 Task: Add Badger Balm Stress Soother to the cart.
Action: Mouse moved to (886, 301)
Screenshot: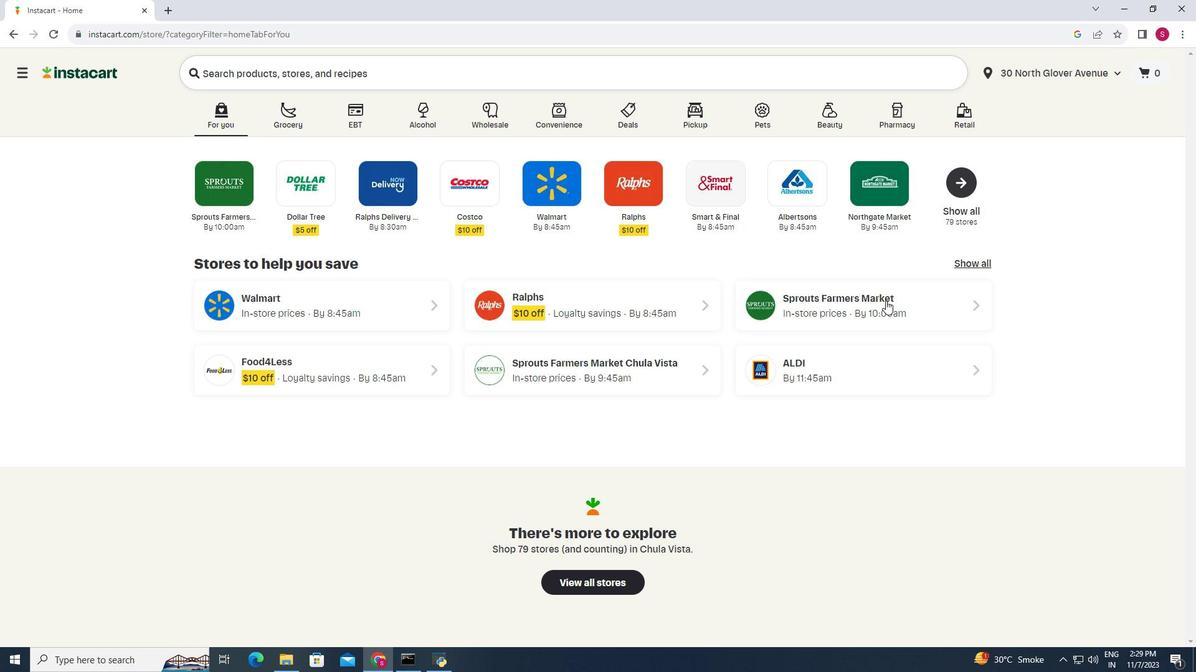 
Action: Mouse pressed left at (886, 301)
Screenshot: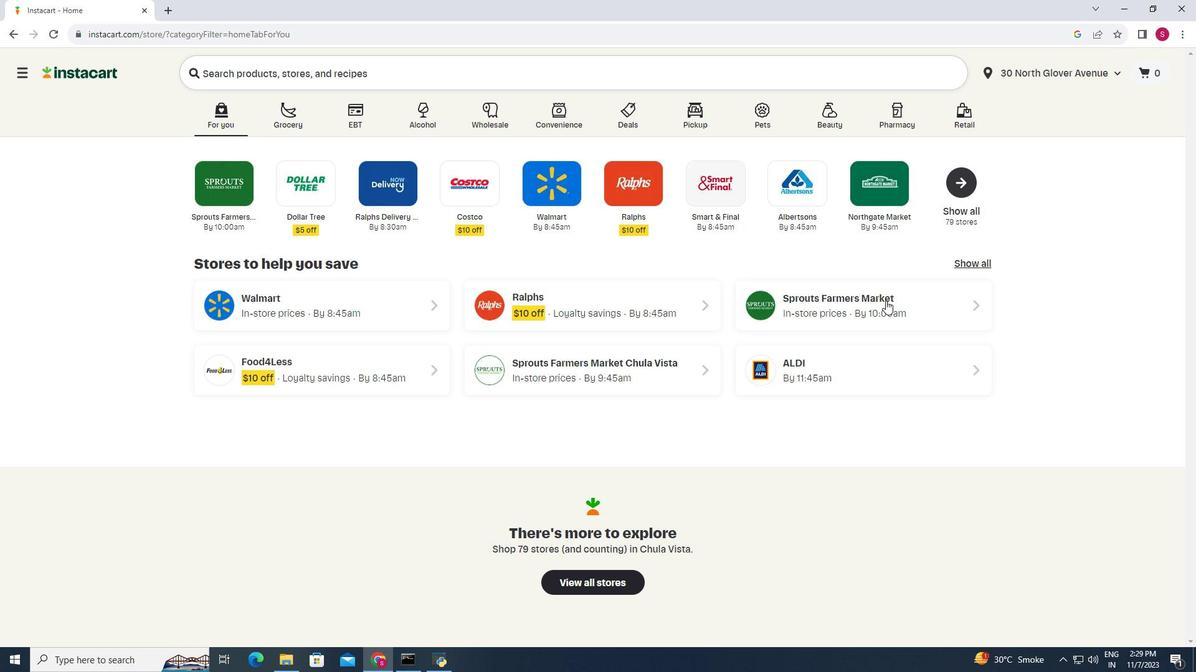 
Action: Mouse moved to (99, 453)
Screenshot: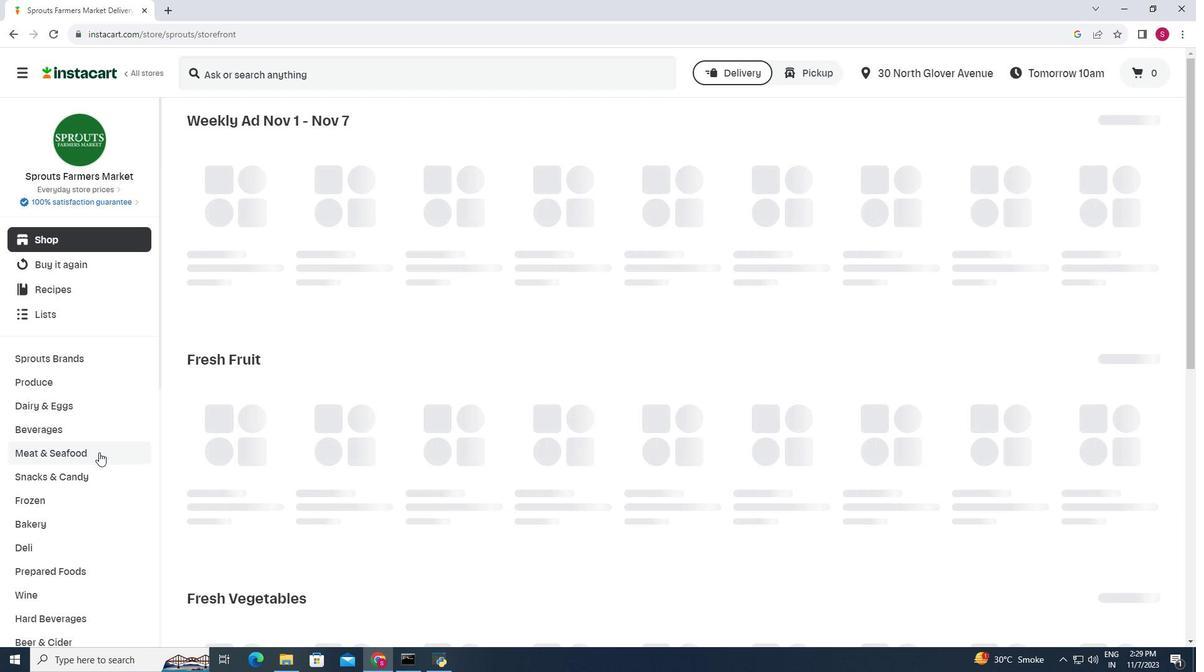 
Action: Mouse scrolled (99, 452) with delta (0, 0)
Screenshot: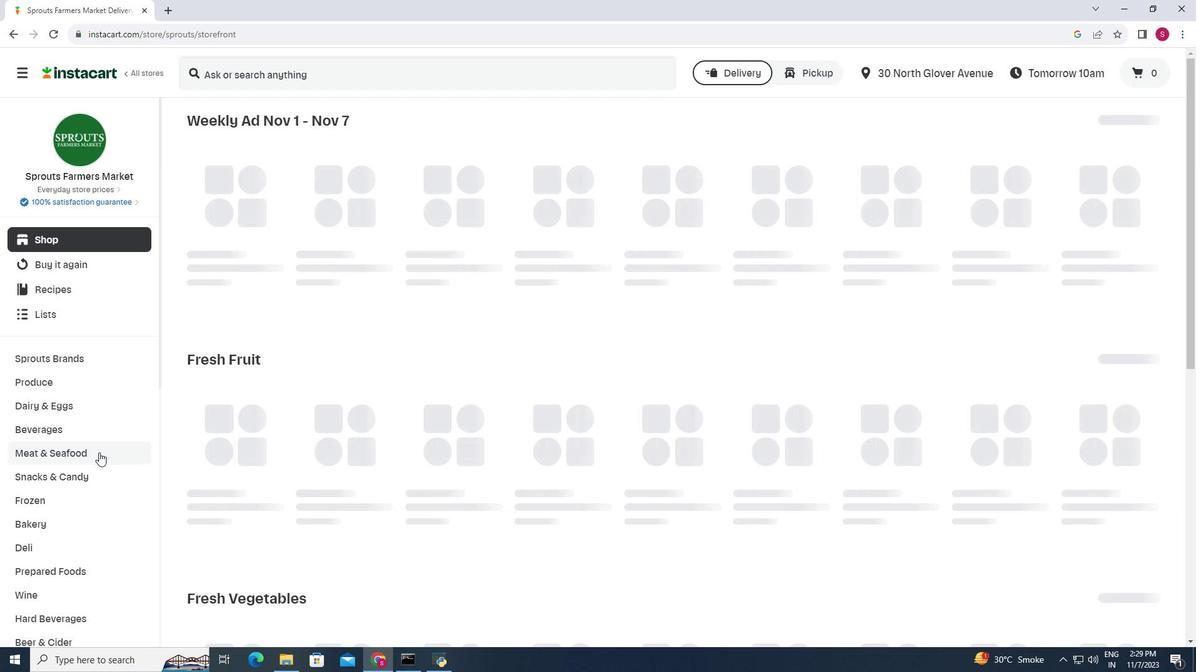 
Action: Mouse scrolled (99, 452) with delta (0, 0)
Screenshot: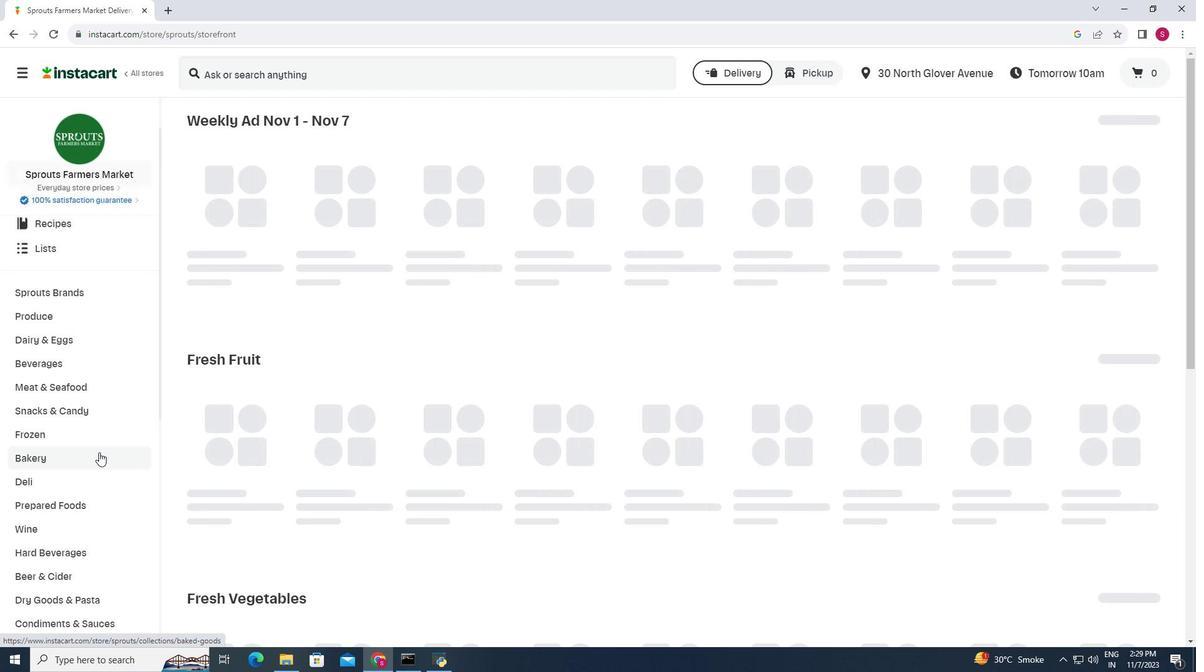 
Action: Mouse scrolled (99, 452) with delta (0, 0)
Screenshot: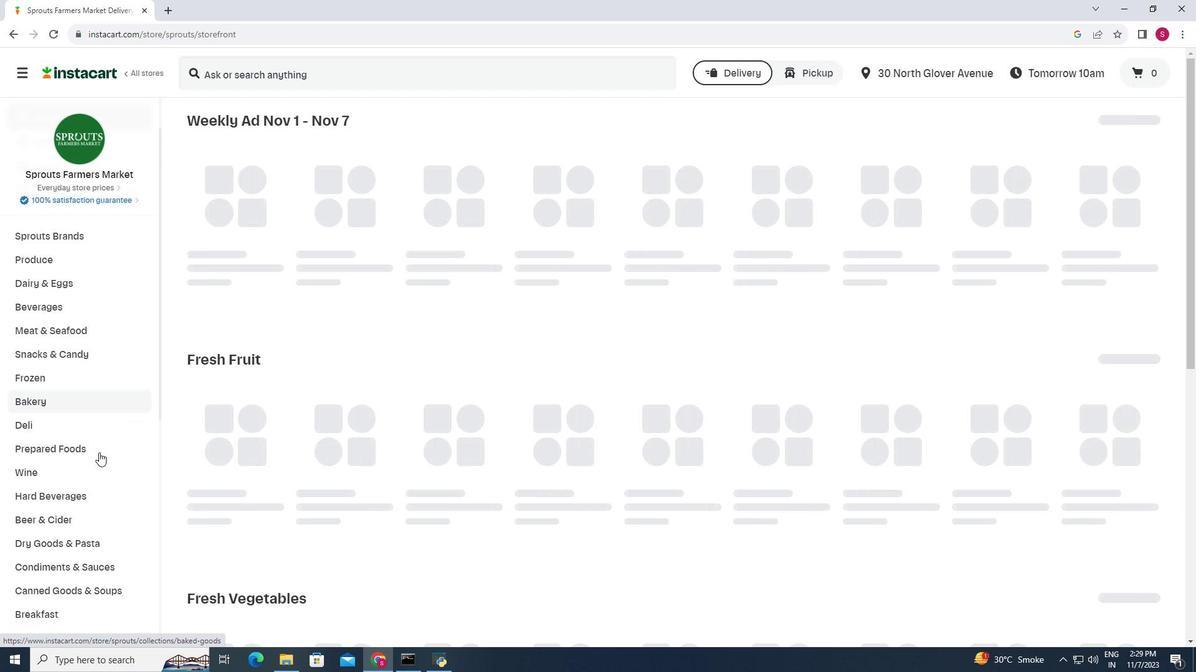 
Action: Mouse moved to (99, 453)
Screenshot: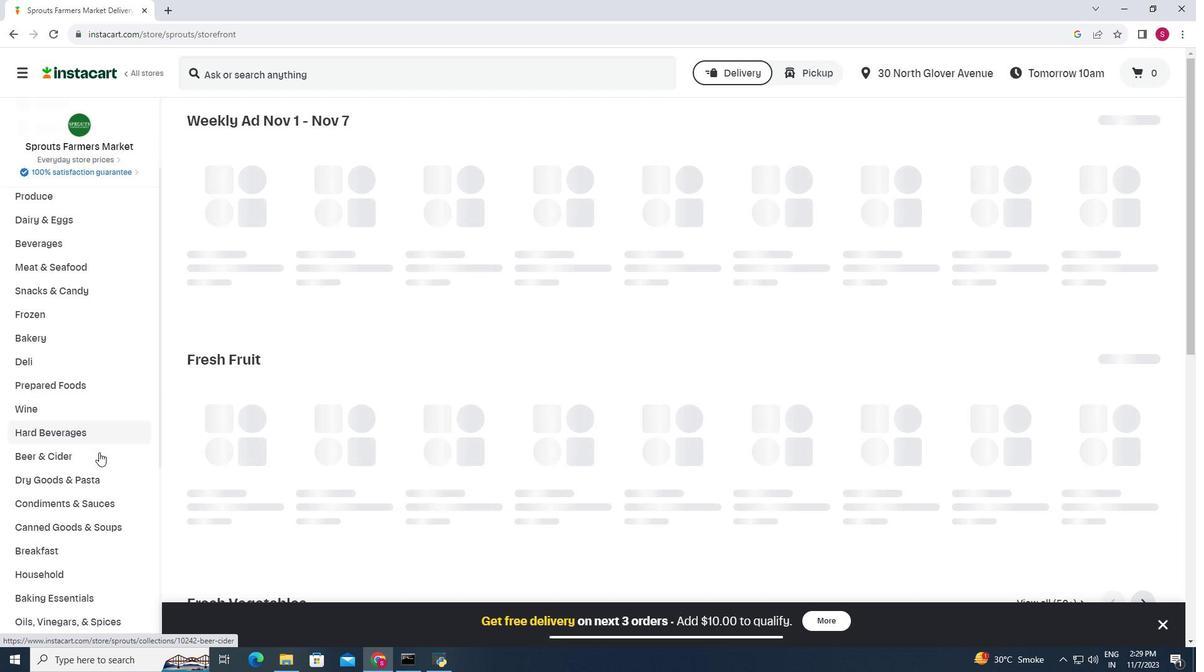 
Action: Mouse scrolled (99, 452) with delta (0, 0)
Screenshot: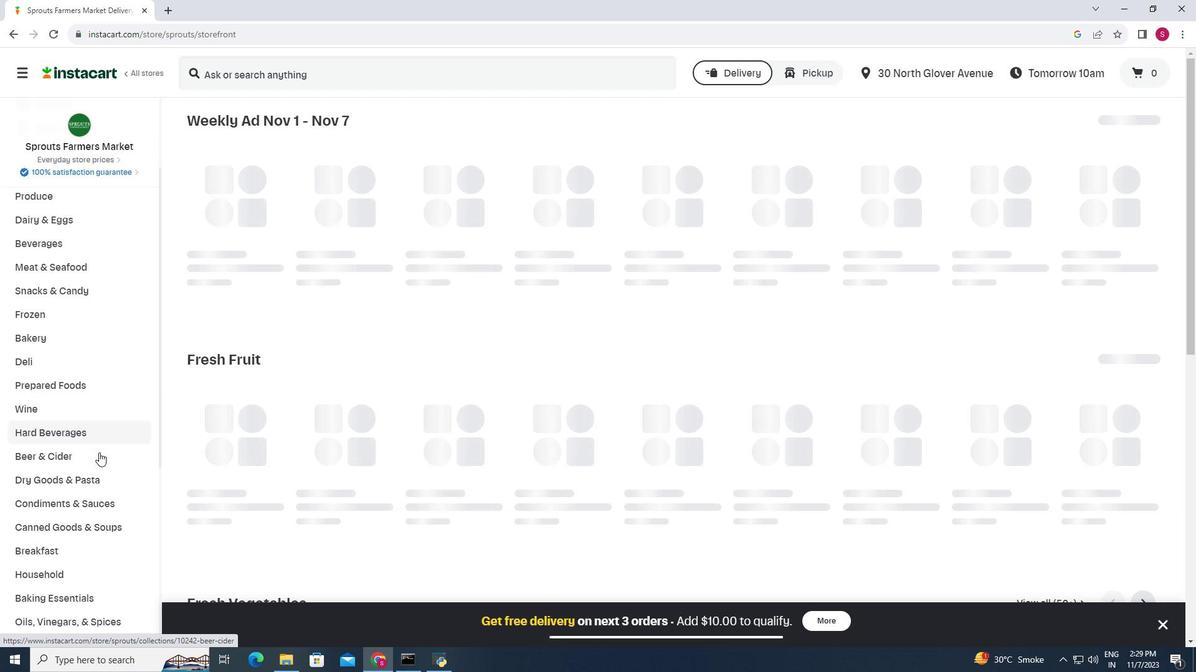 
Action: Mouse moved to (73, 508)
Screenshot: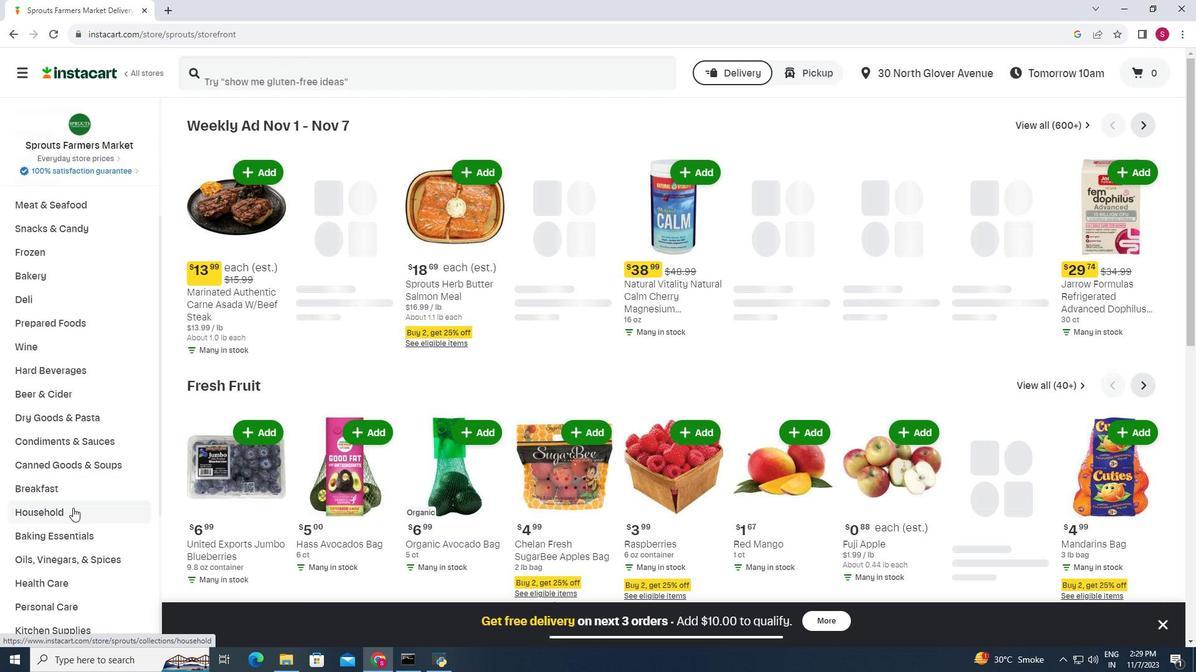 
Action: Mouse pressed left at (73, 508)
Screenshot: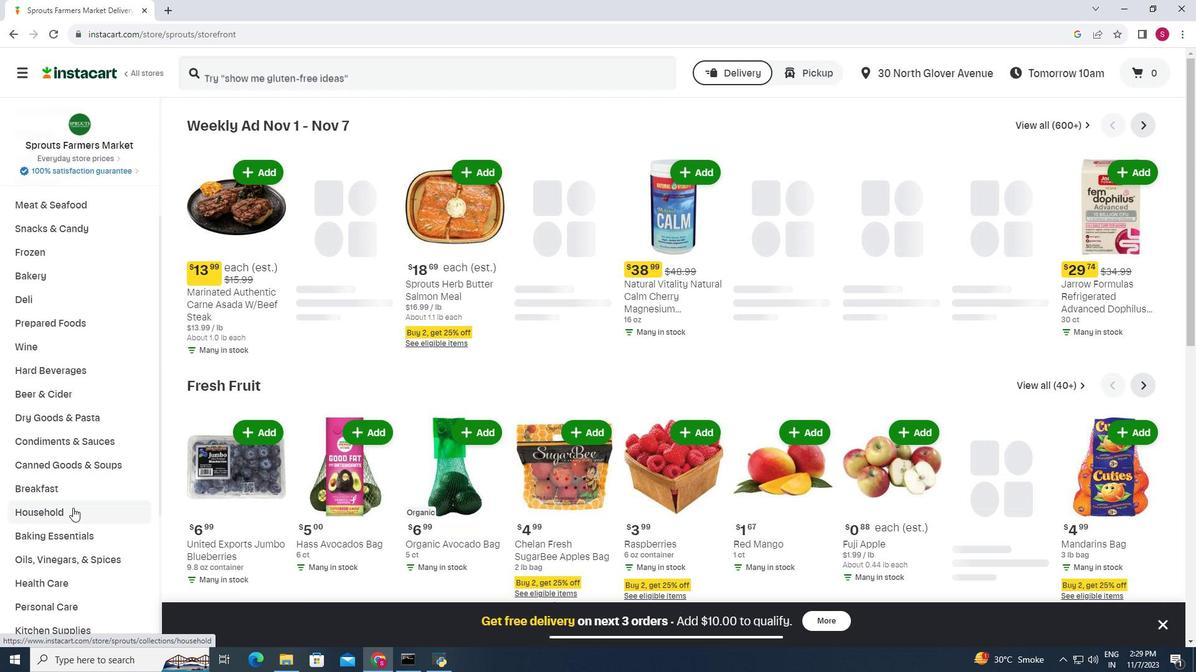 
Action: Mouse moved to (660, 156)
Screenshot: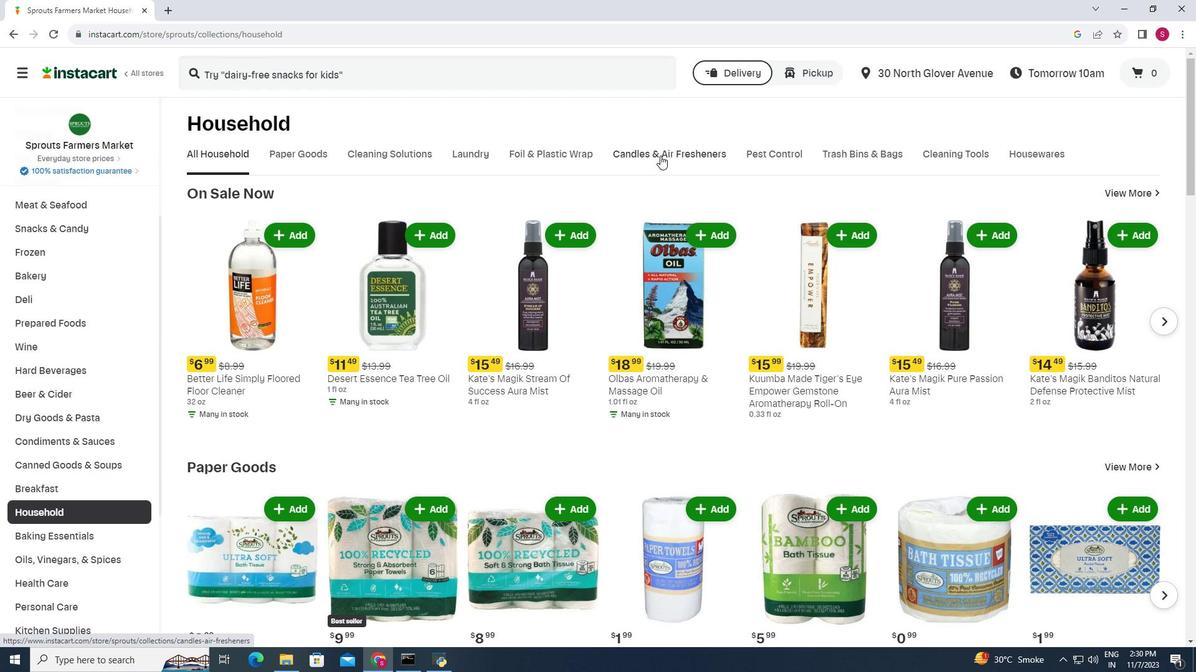 
Action: Mouse pressed left at (660, 156)
Screenshot: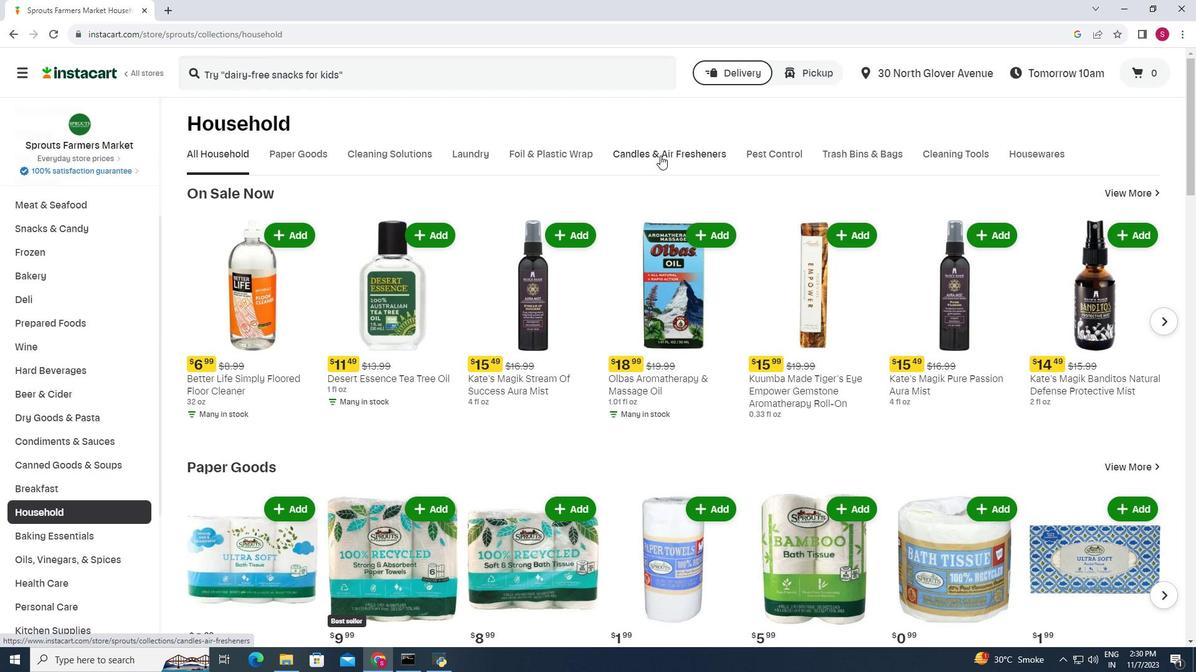 
Action: Mouse moved to (360, 77)
Screenshot: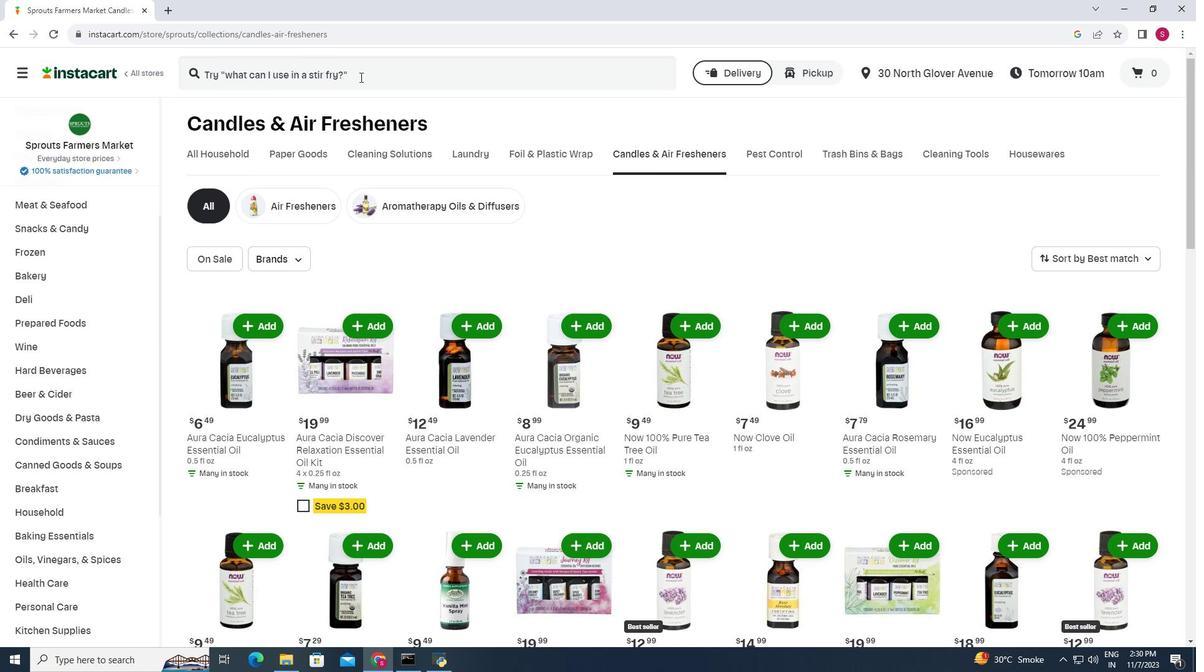 
Action: Mouse pressed left at (360, 77)
Screenshot: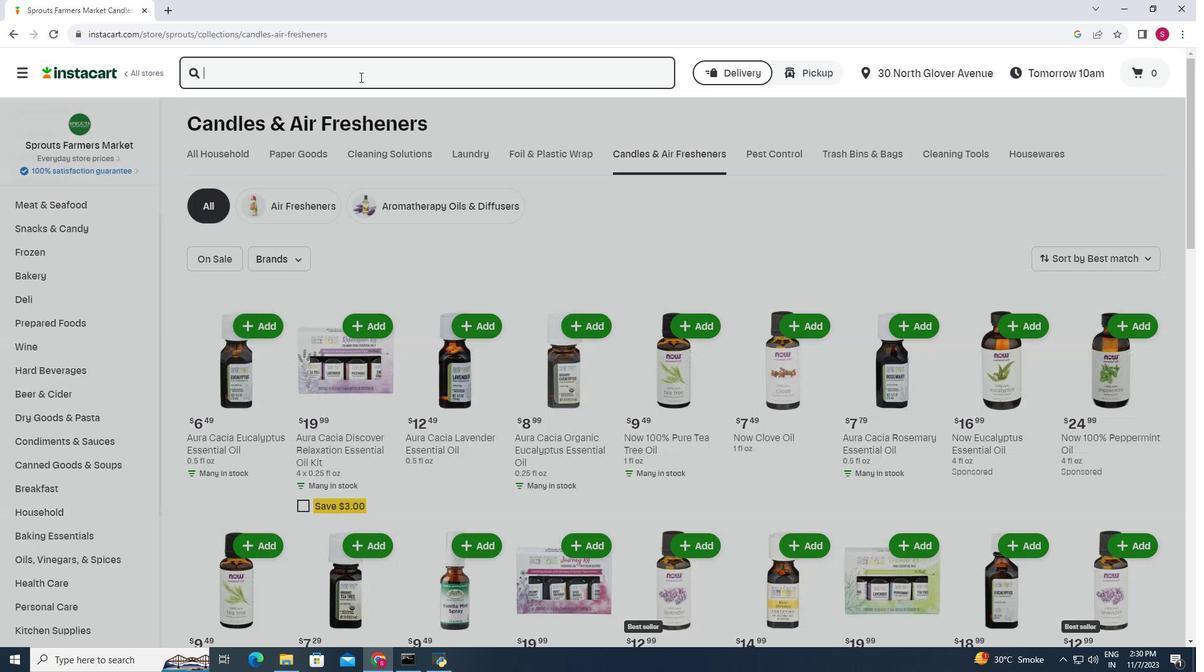 
Action: Mouse moved to (342, 51)
Screenshot: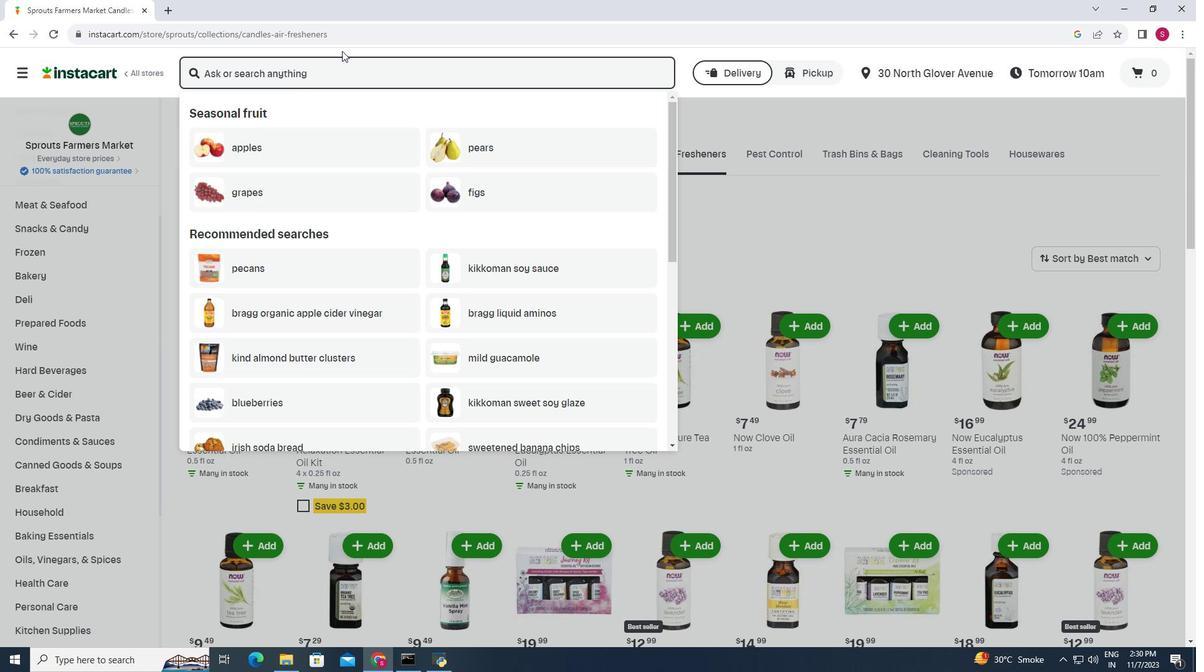 
Action: Key pressed <Key.shift>Badger<Key.space><Key.shift><Key.shift>Balm<Key.space><Key.shift><Key.shift><Key.shift><Key.shift><Key.shift><Key.shift><Key.shift><Key.shift><Key.shift><Key.shift><Key.shift><Key.shift><Key.shift><Key.shift><Key.shift><Key.shift><Key.shift><Key.shift><Key.shift><Key.shift><Key.shift><Key.shift>Stress<Key.space><Key.shift>Soother<Key.enter>
Screenshot: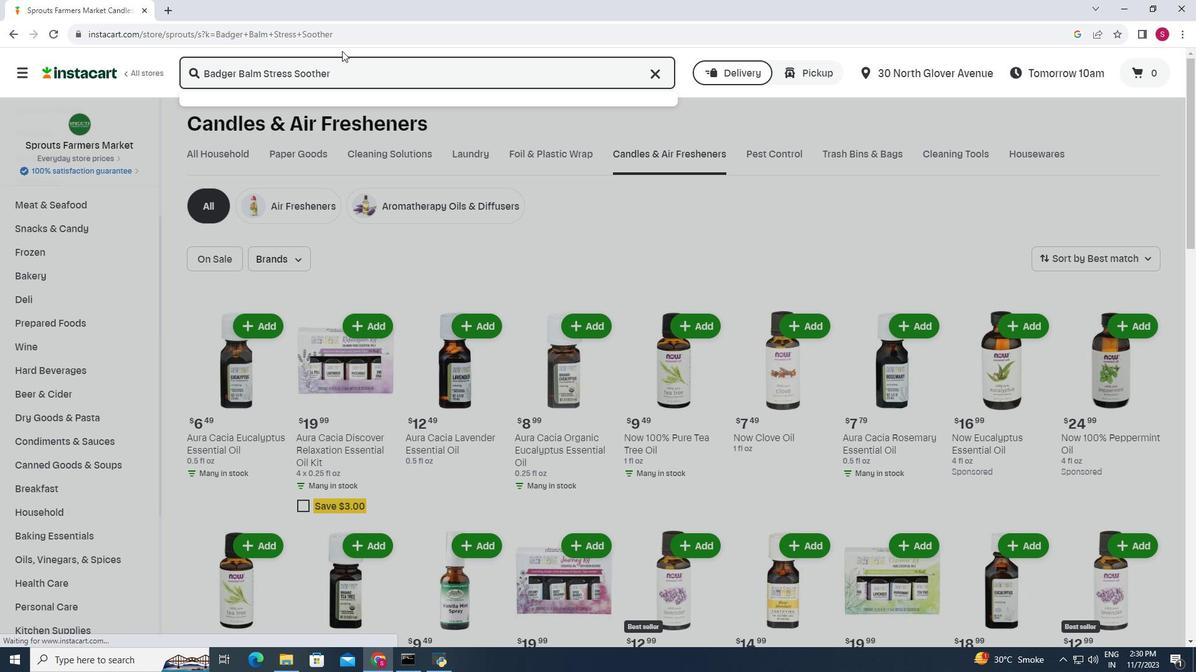 
Action: Mouse moved to (599, 305)
Screenshot: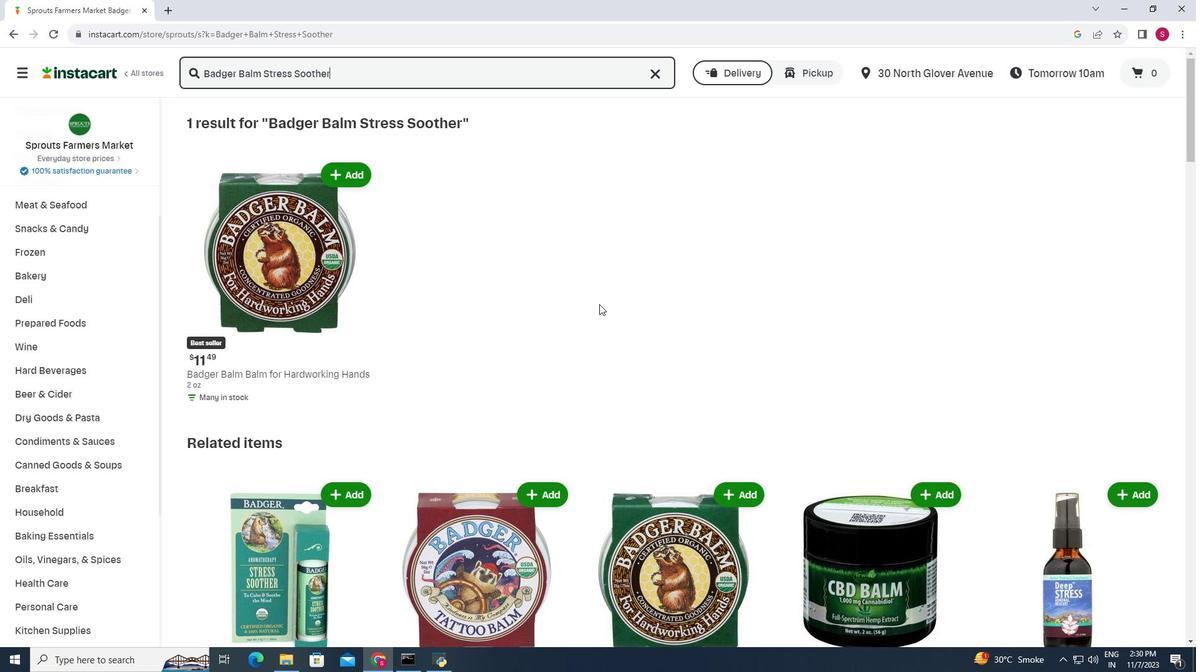 
Action: Mouse scrolled (599, 304) with delta (0, 0)
Screenshot: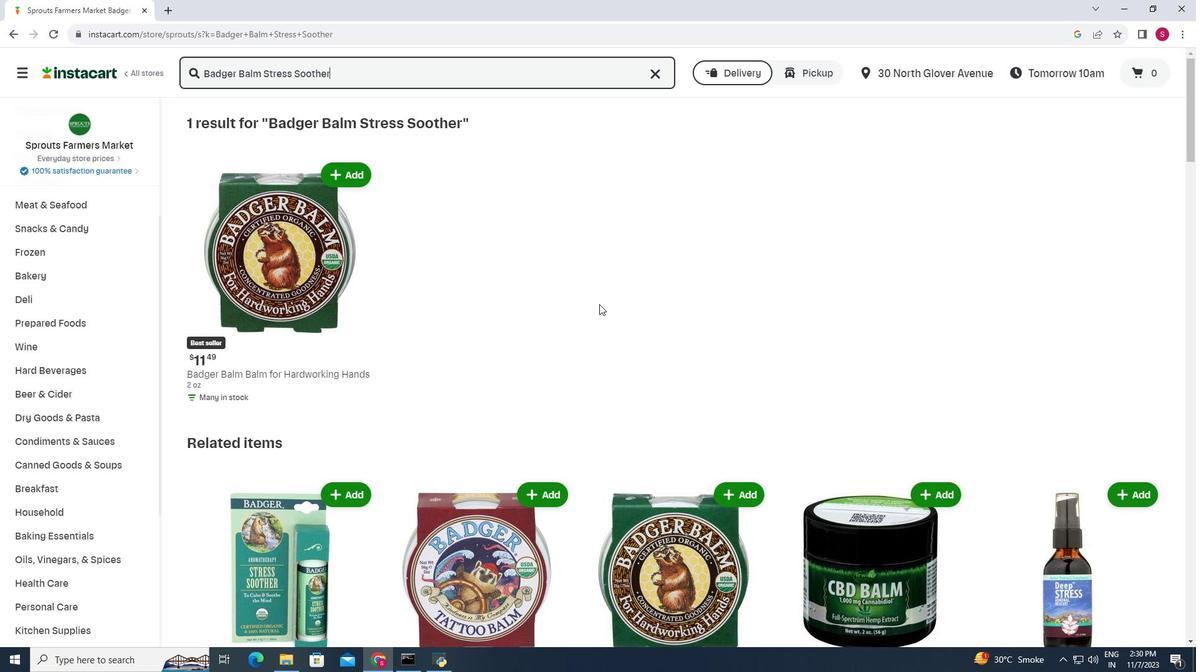 
Action: Mouse scrolled (599, 304) with delta (0, 0)
Screenshot: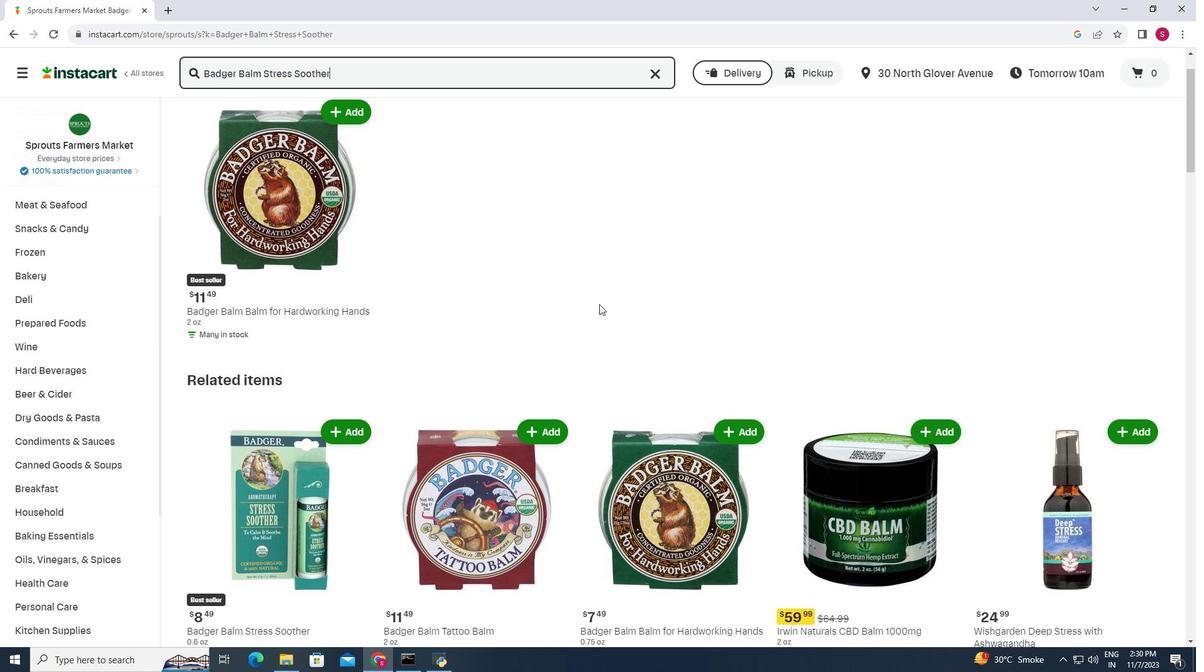
Action: Mouse moved to (481, 263)
Screenshot: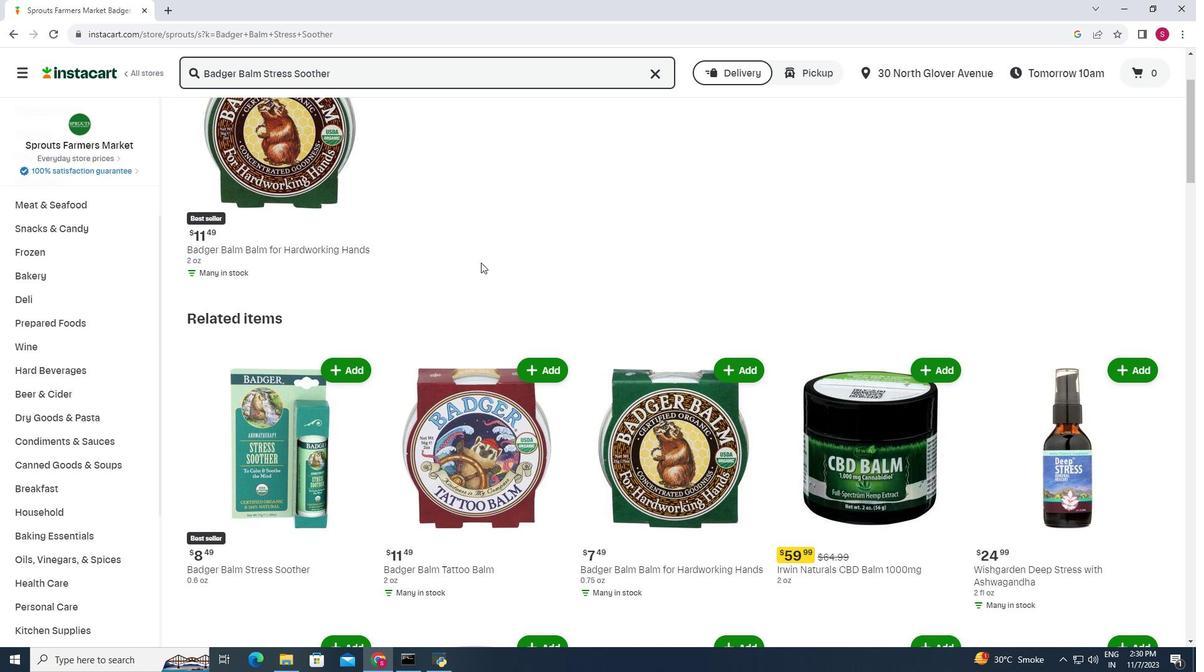 
Action: Mouse scrolled (481, 262) with delta (0, 0)
Screenshot: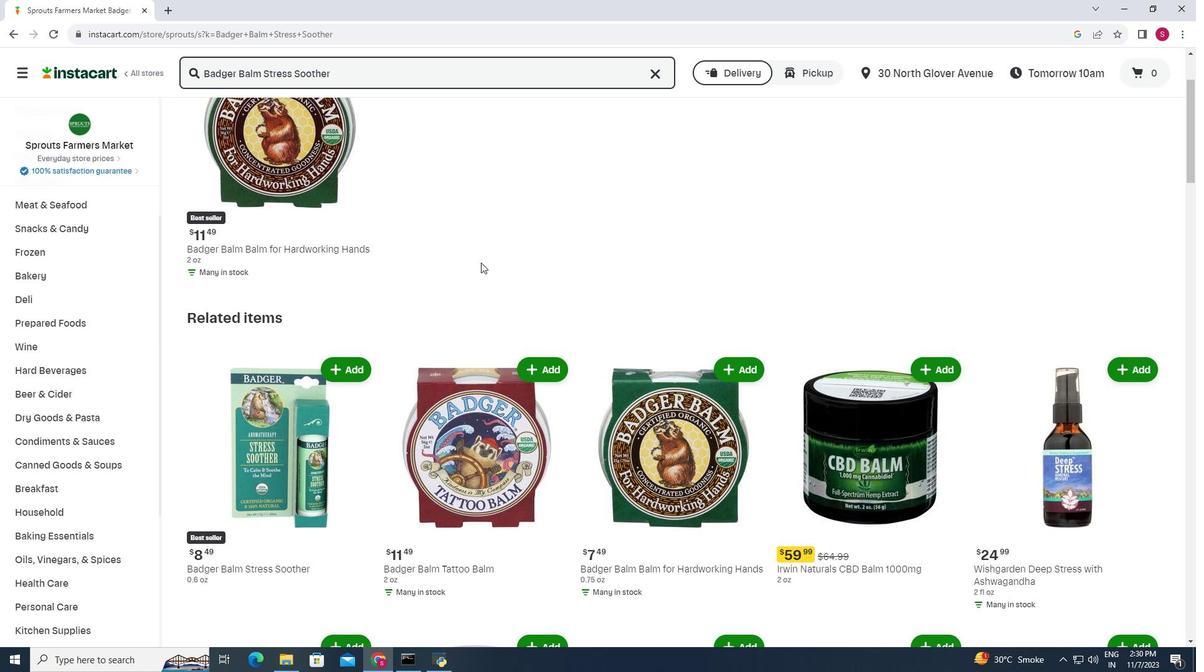 
Action: Mouse moved to (356, 300)
Screenshot: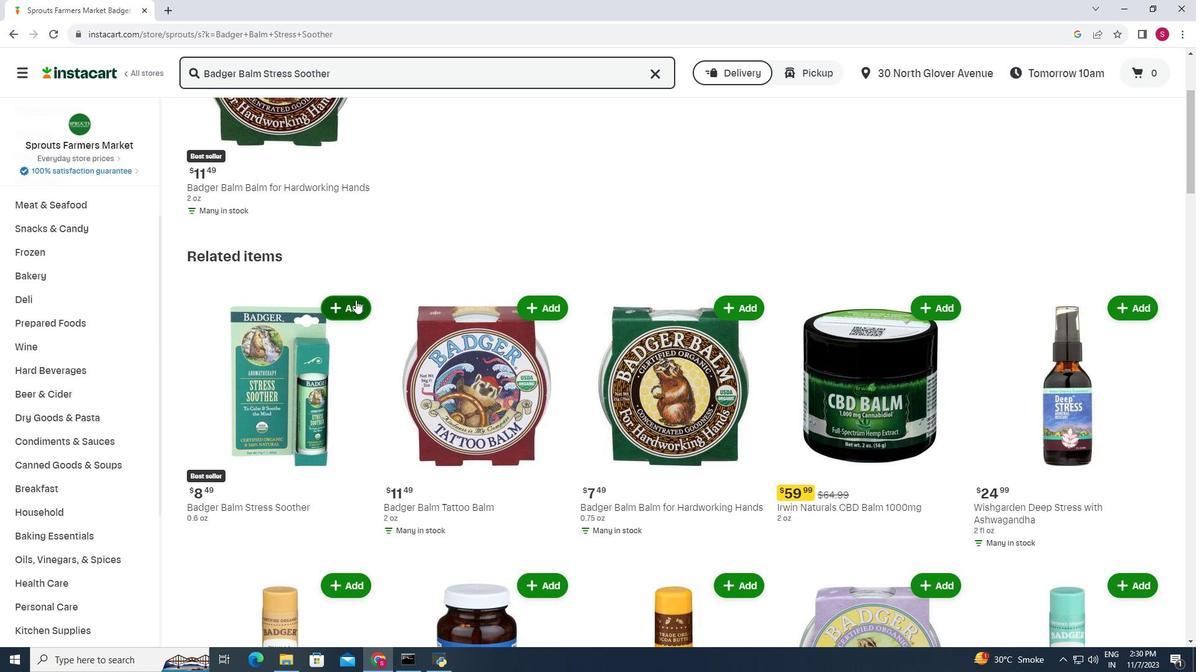
Action: Mouse pressed left at (356, 300)
Screenshot: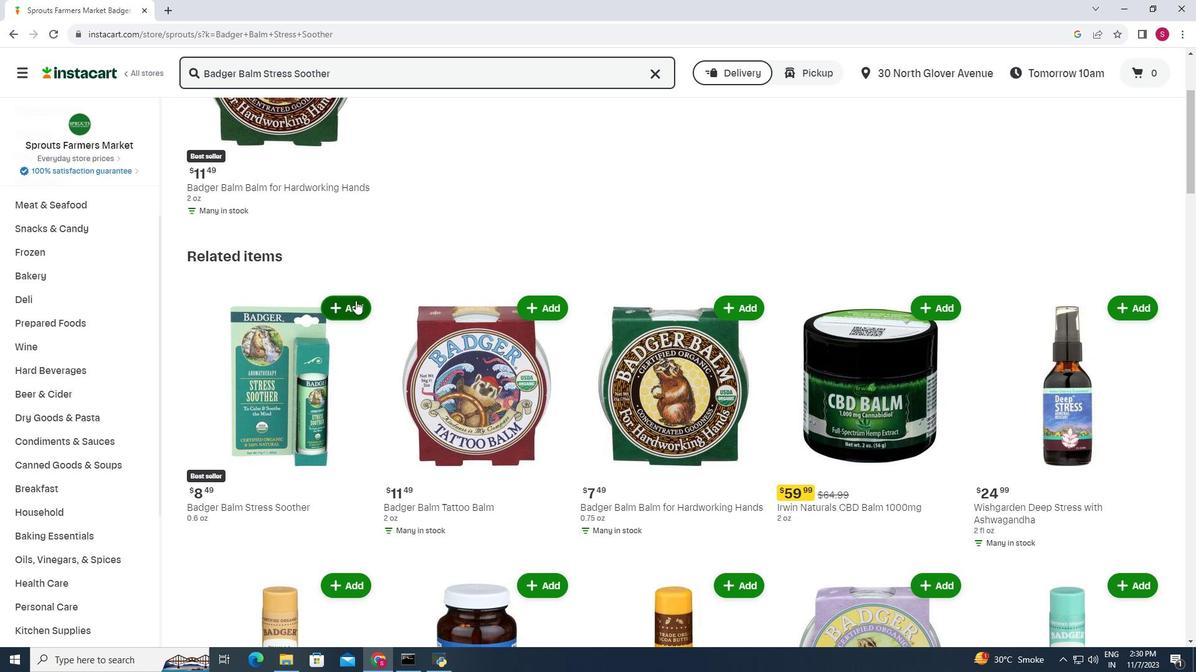 
Action: Mouse moved to (406, 229)
Screenshot: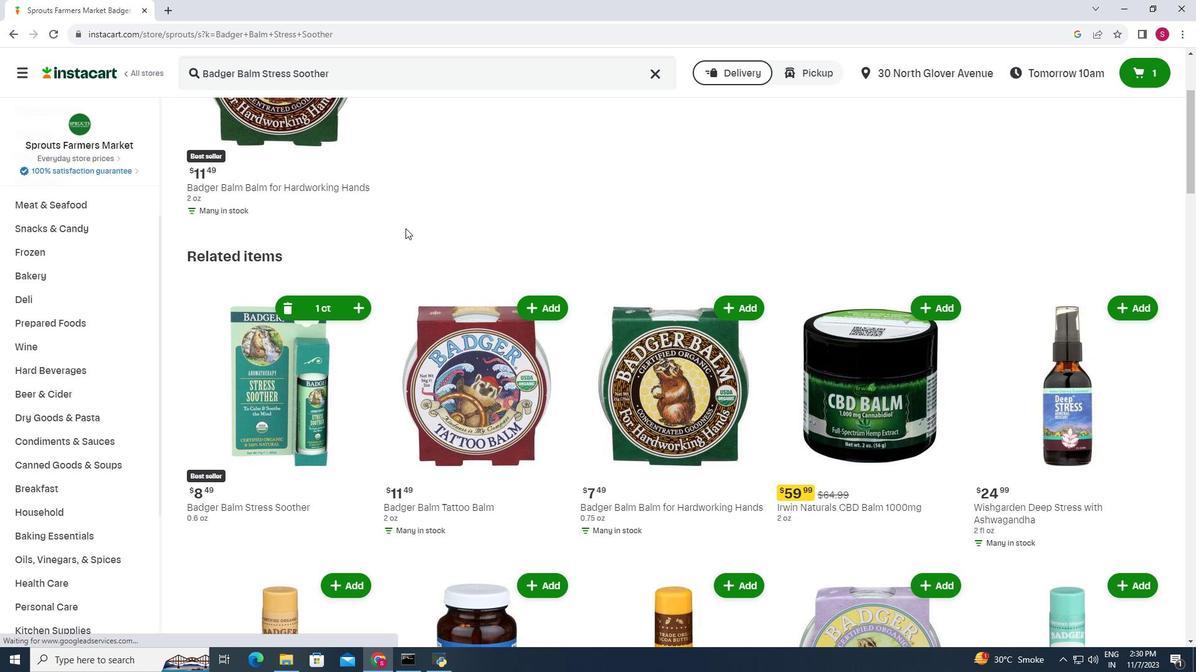 
